 Task: Set the company name to 'equals' under New invoice in find invoice.
Action: Mouse moved to (145, 20)
Screenshot: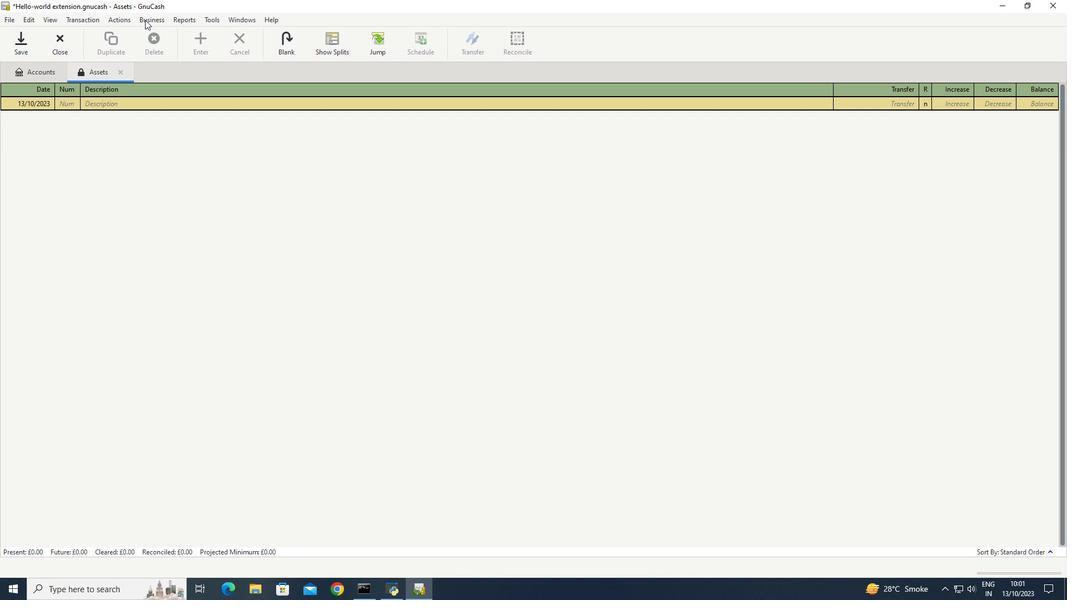 
Action: Mouse pressed left at (145, 20)
Screenshot: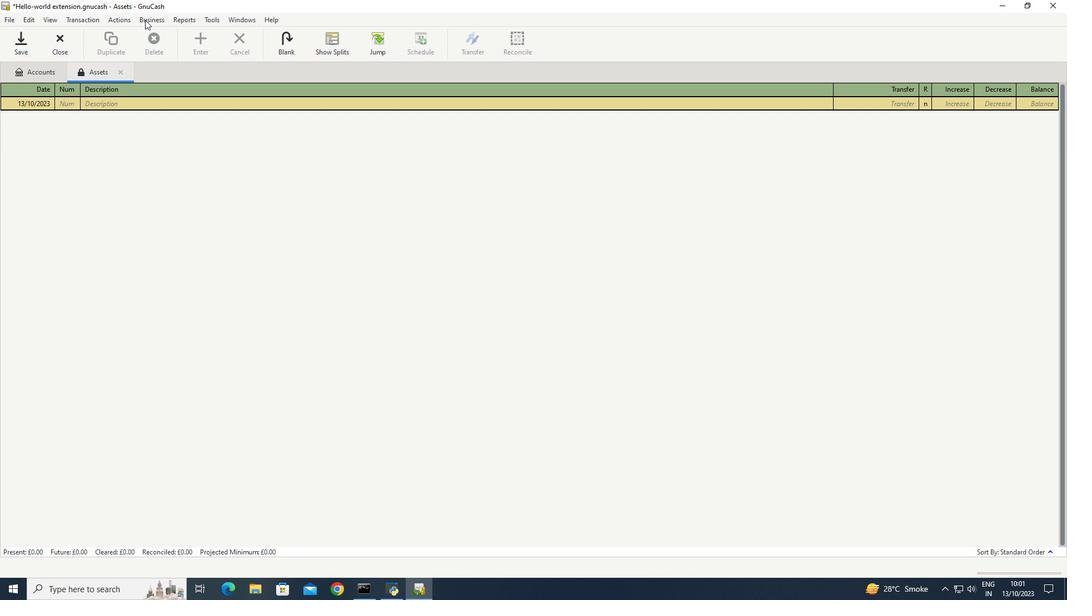 
Action: Mouse moved to (284, 88)
Screenshot: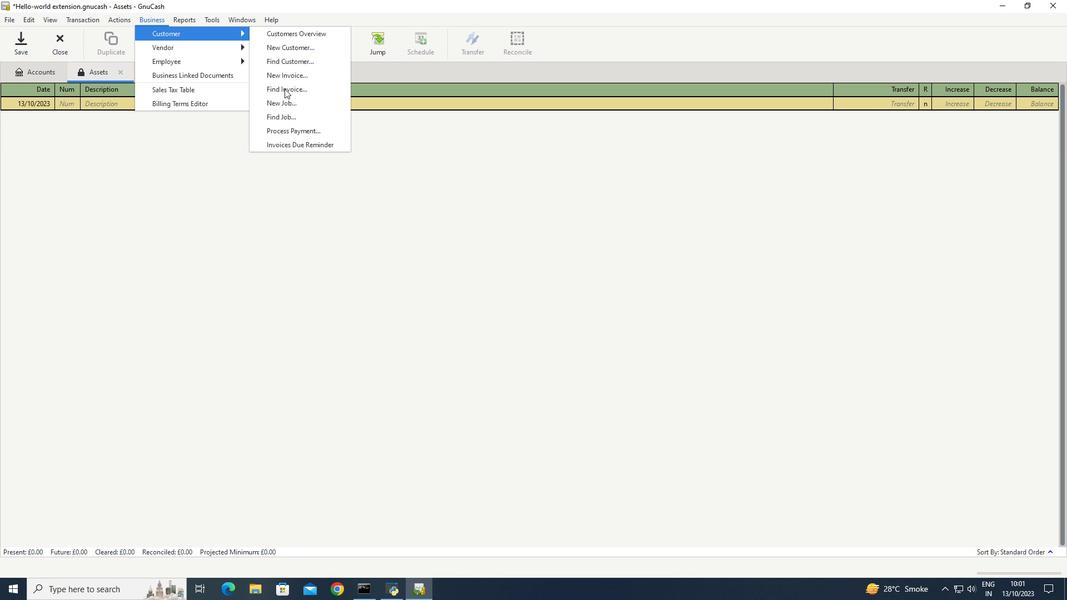 
Action: Mouse pressed left at (284, 88)
Screenshot: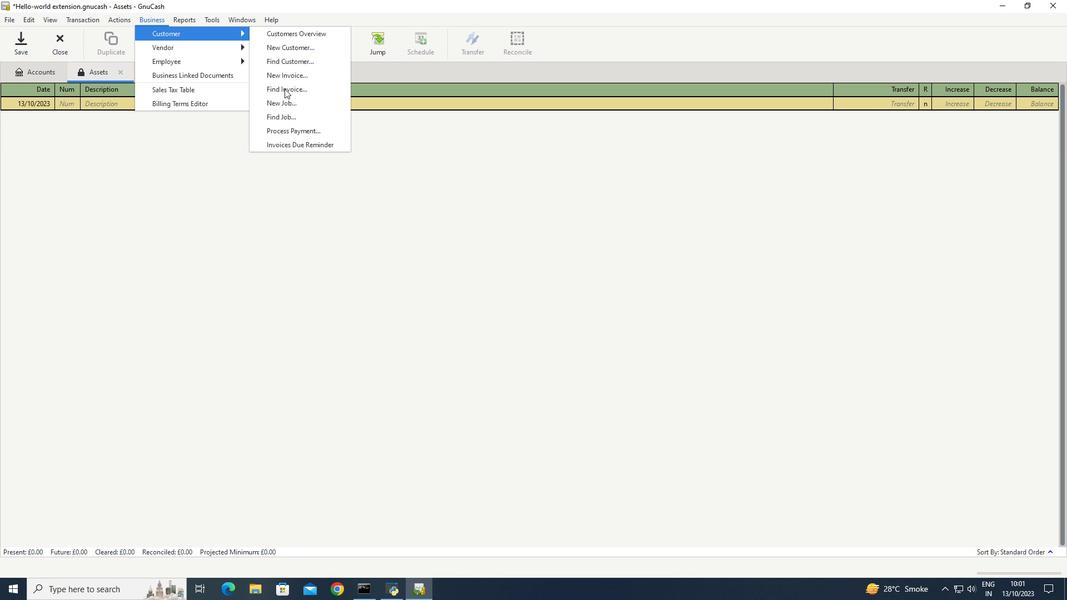 
Action: Mouse moved to (573, 379)
Screenshot: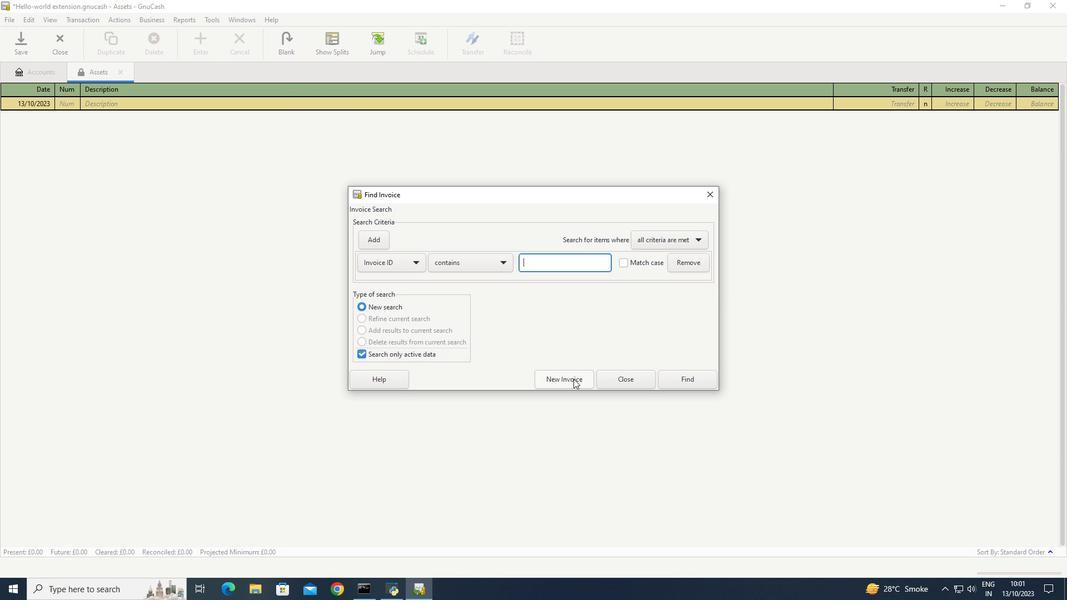 
Action: Mouse pressed left at (573, 379)
Screenshot: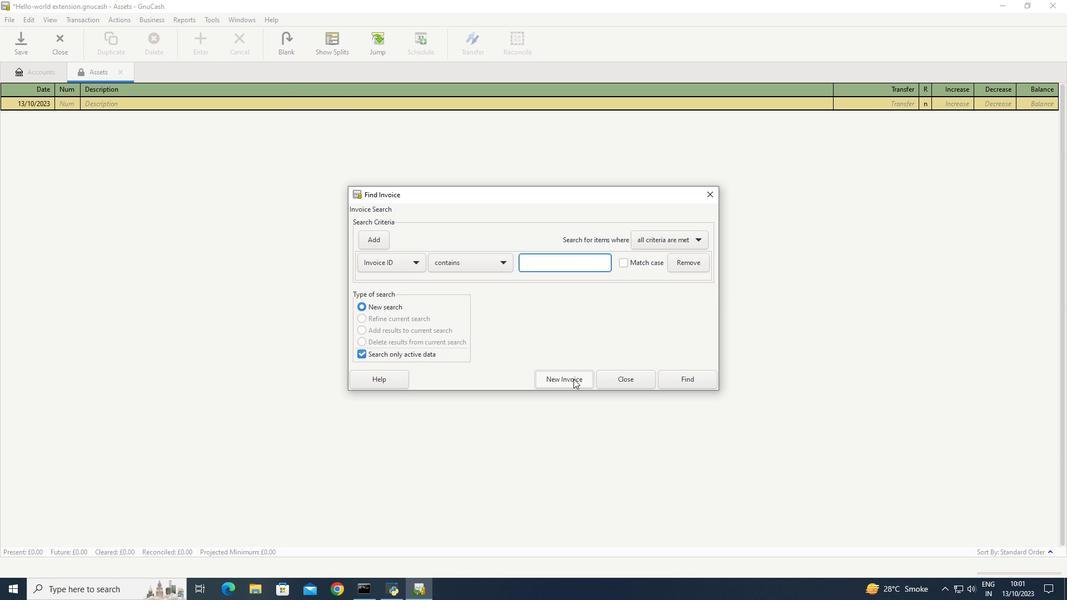 
Action: Mouse moved to (595, 298)
Screenshot: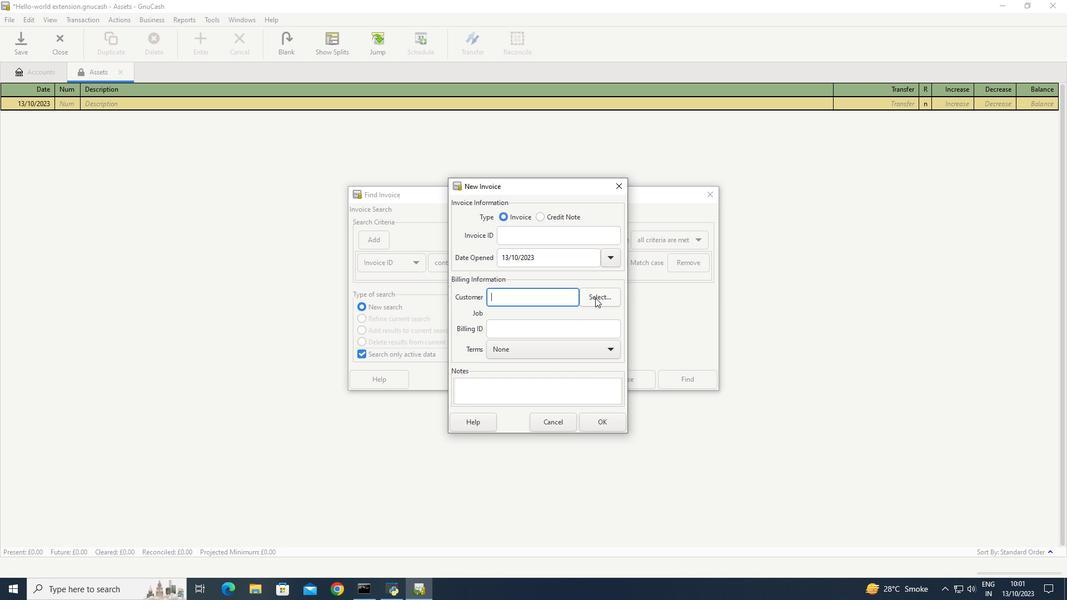 
Action: Mouse pressed left at (595, 298)
Screenshot: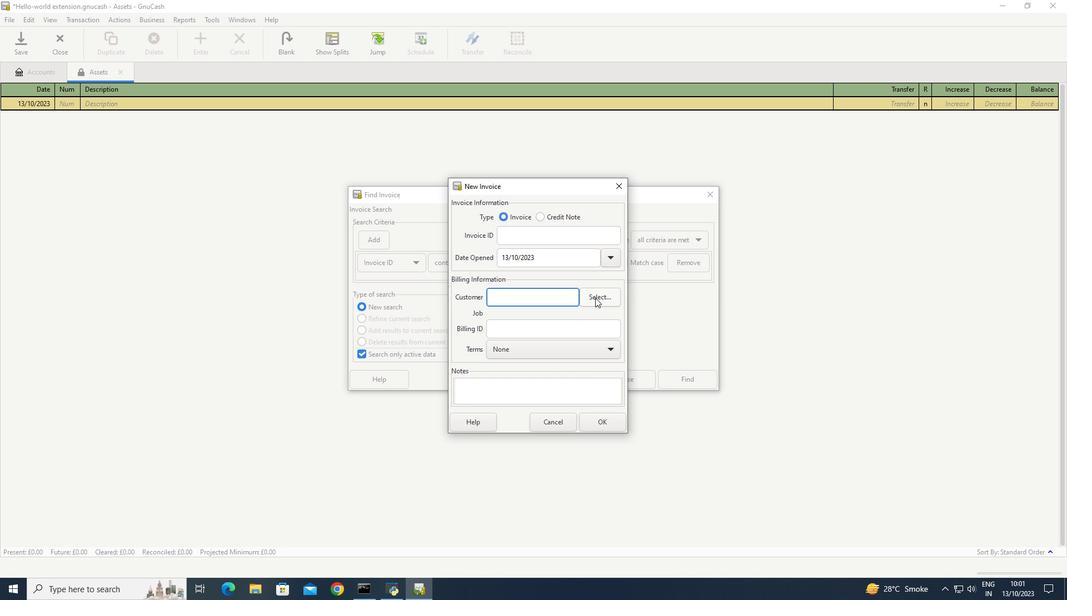 
Action: Mouse moved to (421, 263)
Screenshot: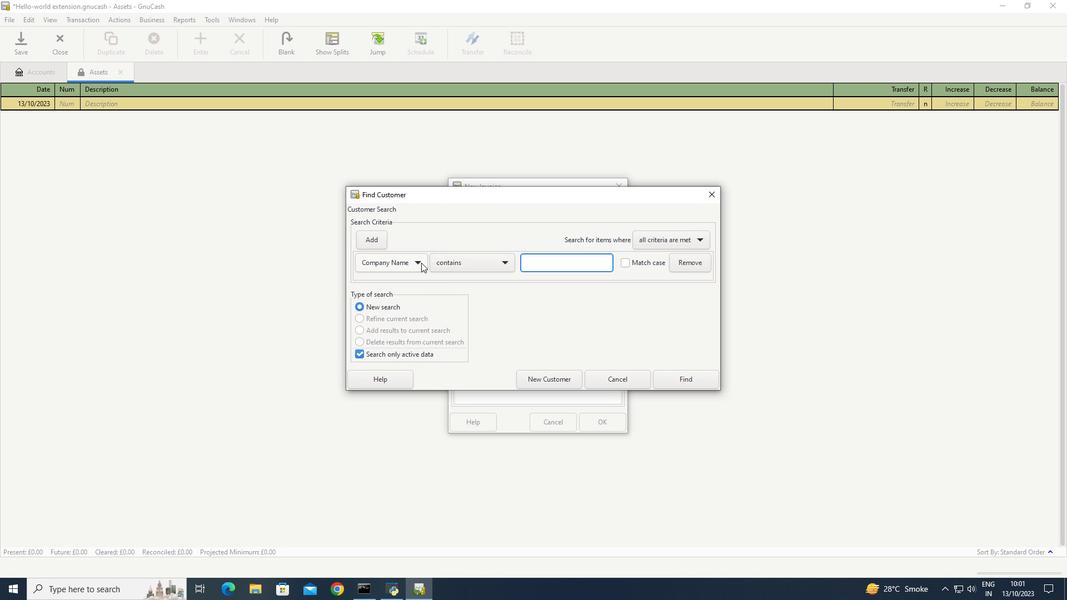 
Action: Mouse pressed left at (421, 263)
Screenshot: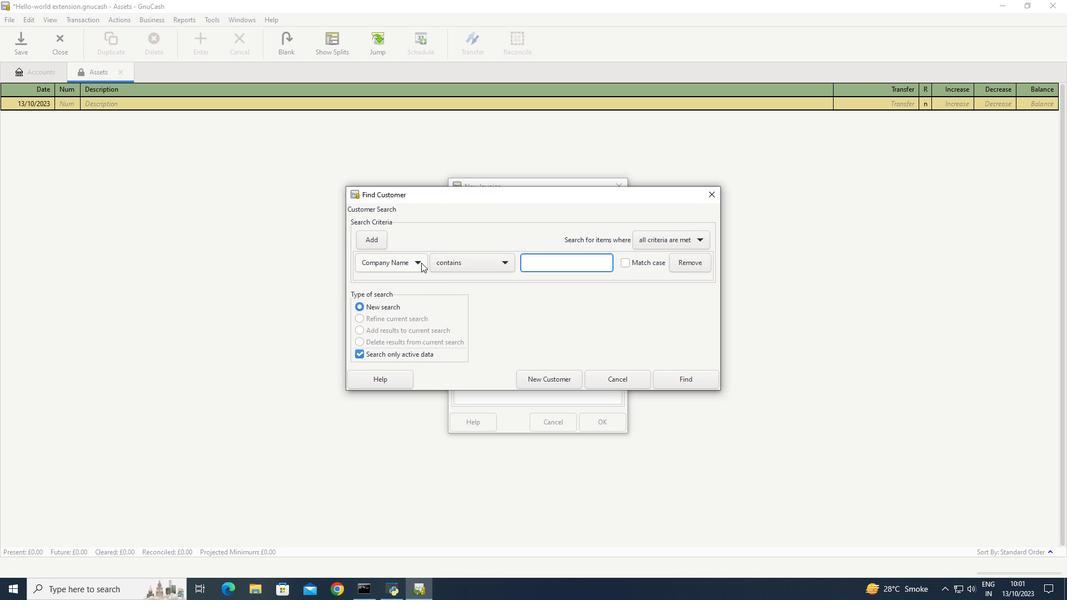 
Action: Mouse moved to (393, 263)
Screenshot: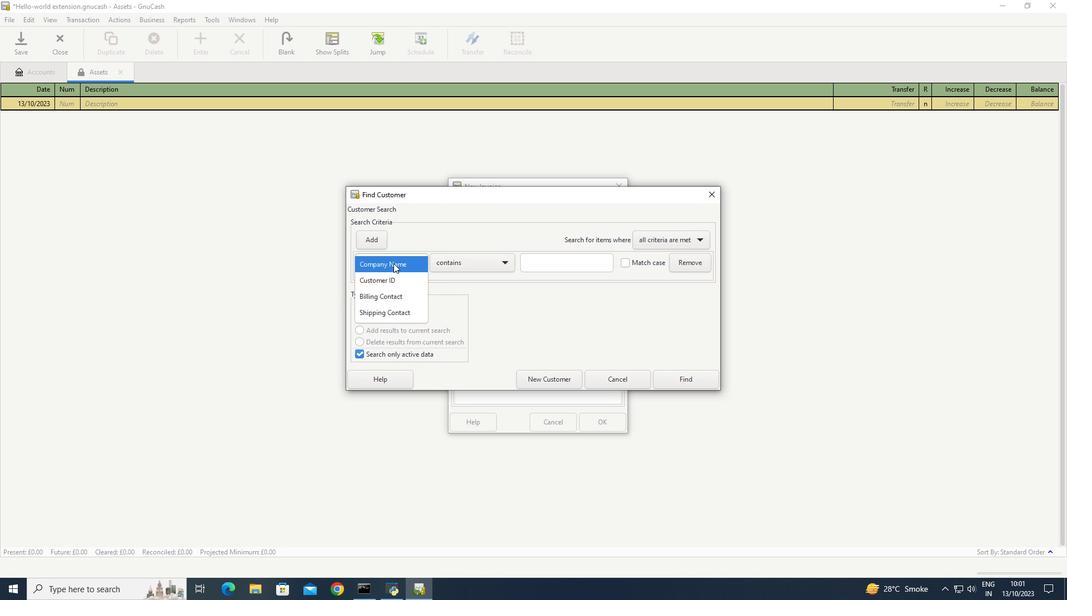 
Action: Mouse pressed left at (393, 263)
Screenshot: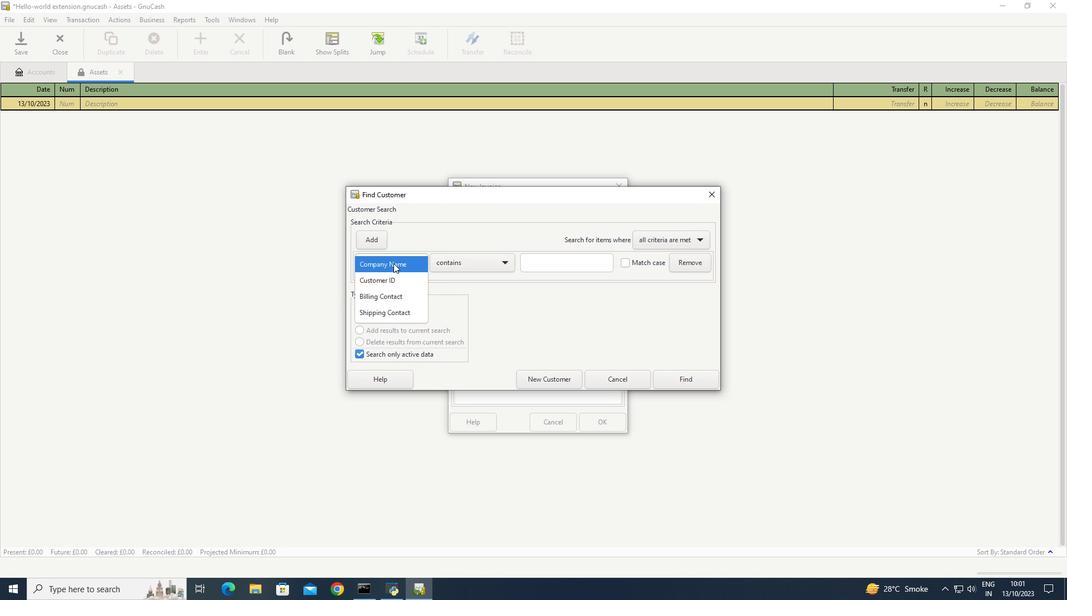 
Action: Mouse moved to (507, 263)
Screenshot: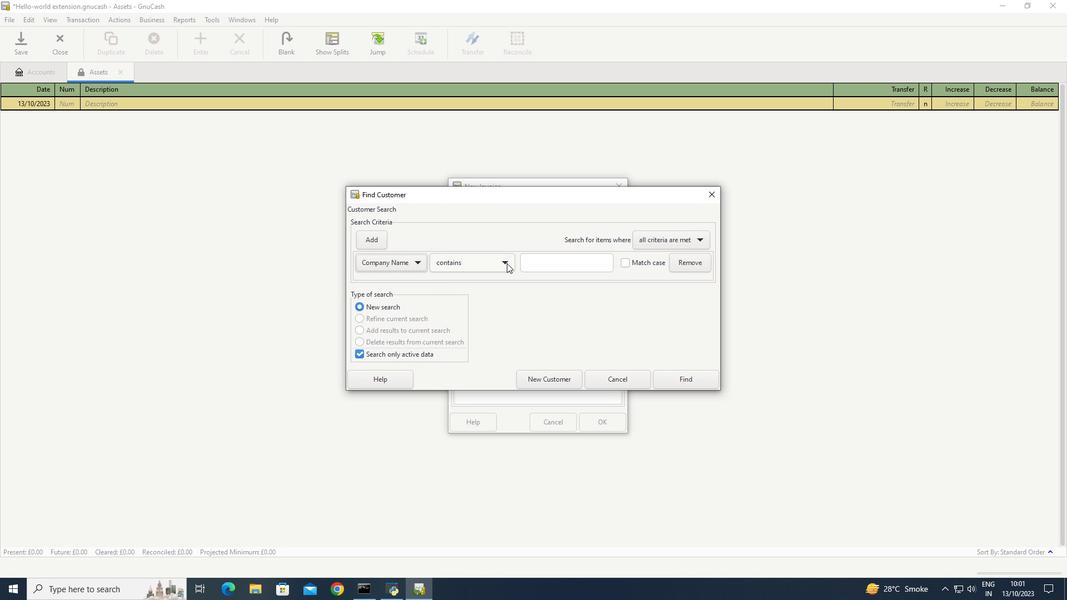 
Action: Mouse pressed left at (507, 263)
Screenshot: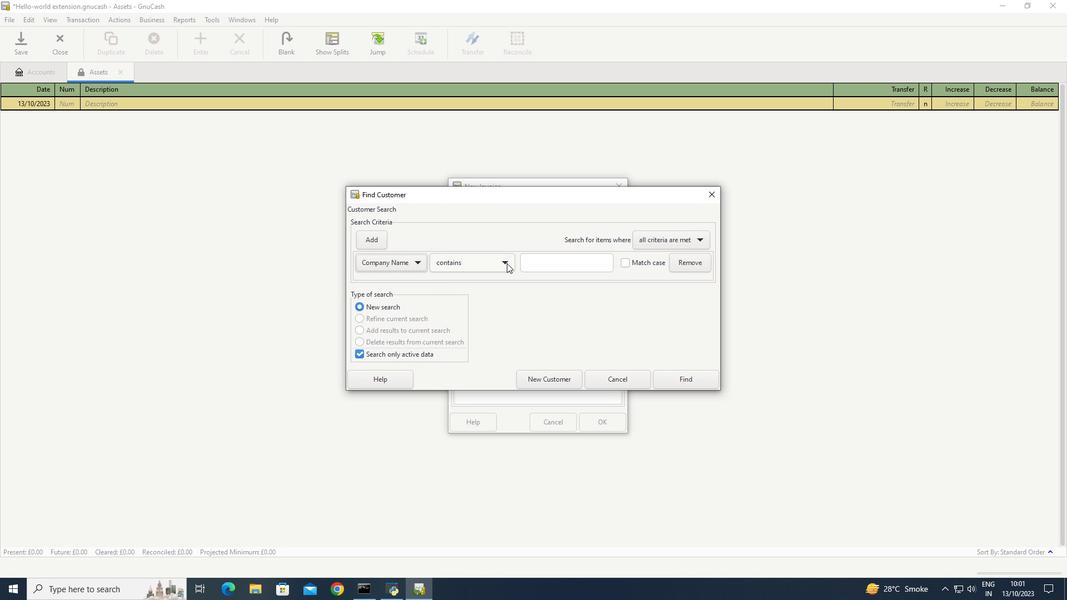 
Action: Mouse moved to (442, 281)
Screenshot: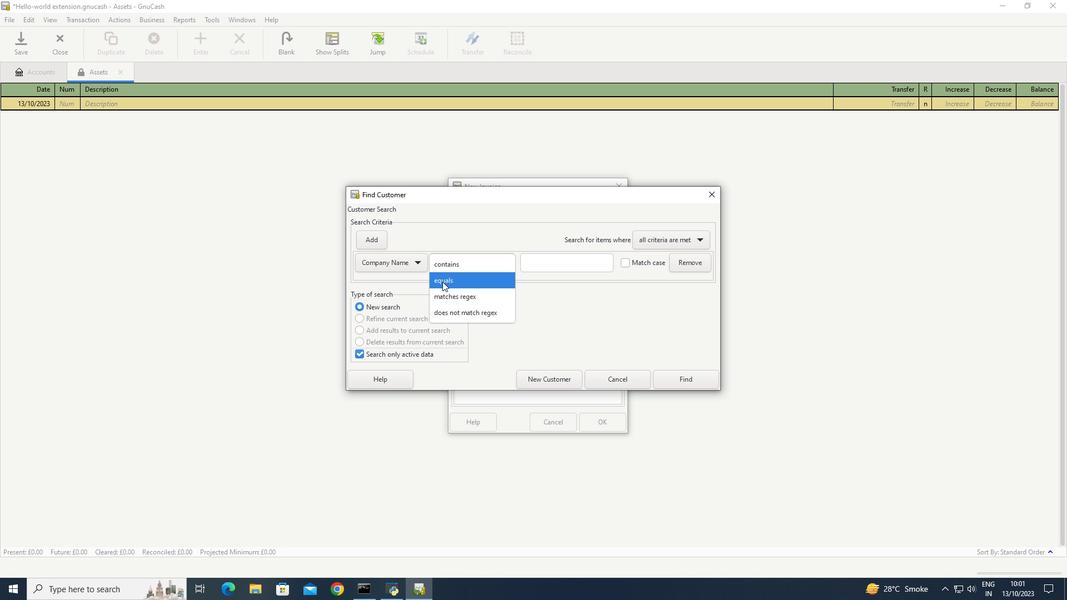 
Action: Mouse pressed left at (442, 281)
Screenshot: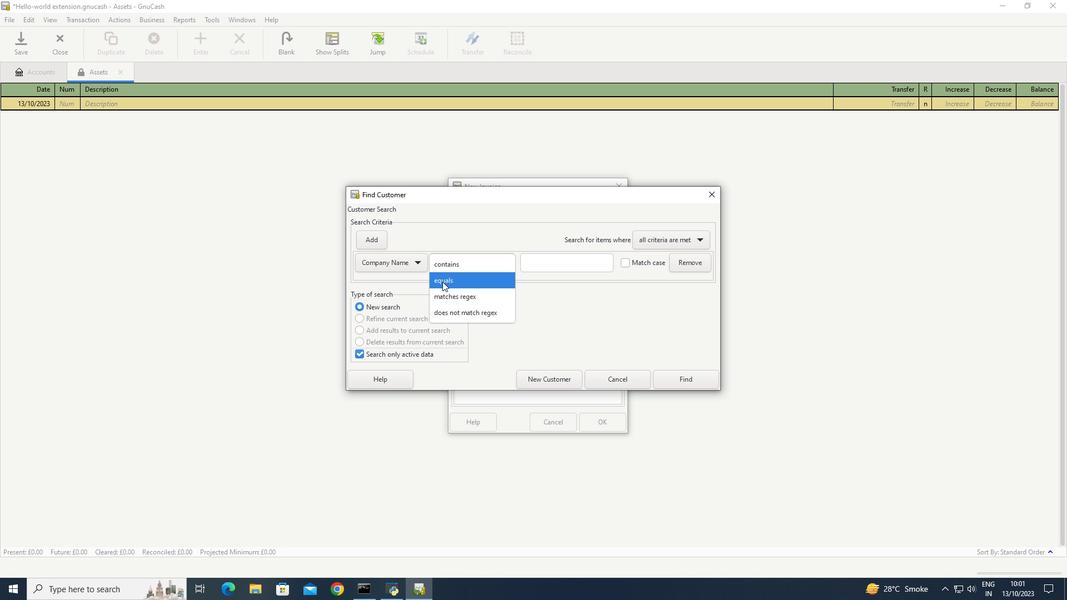 
Action: Mouse moved to (558, 330)
Screenshot: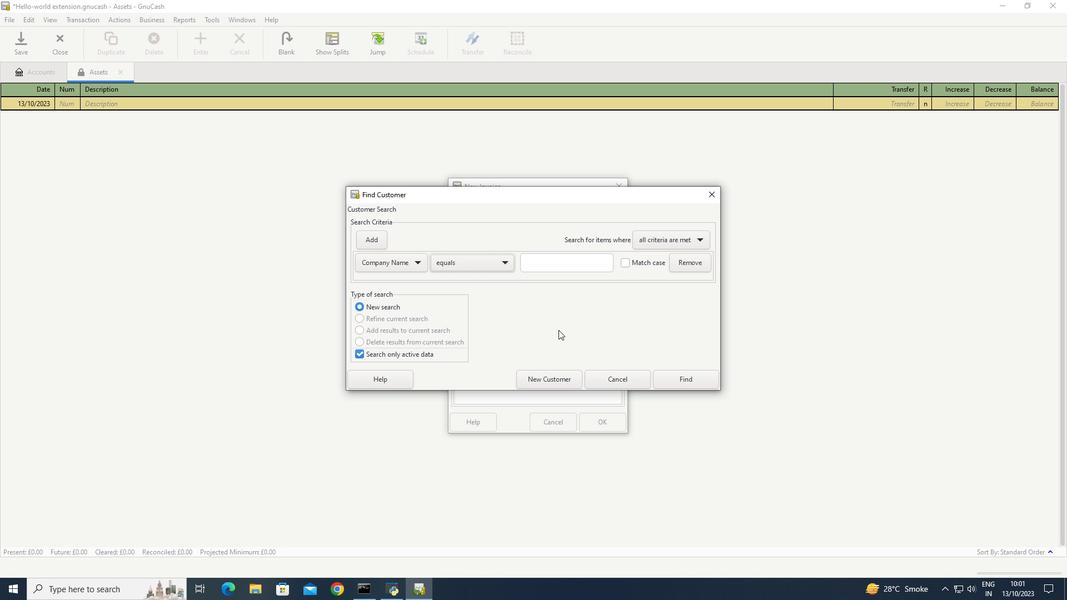
Action: Mouse pressed left at (558, 330)
Screenshot: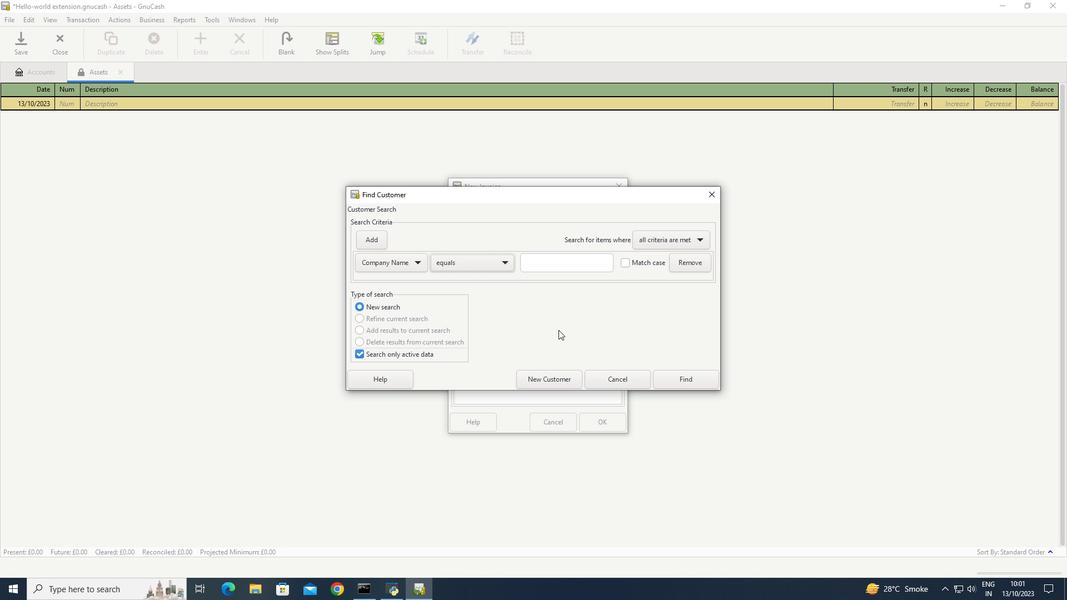 
